 Task: Add the text as an overlay to the left position.
Action: Mouse moved to (124, 14)
Screenshot: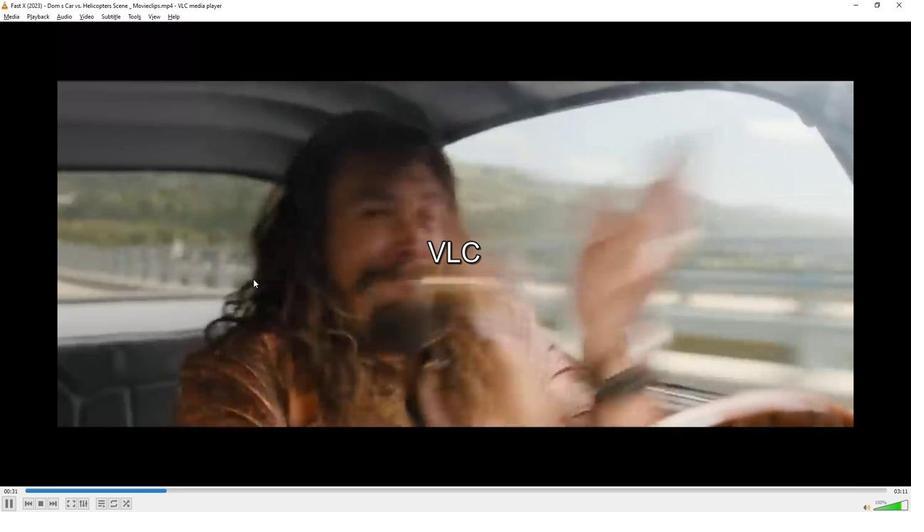 
Action: Mouse pressed left at (124, 14)
Screenshot: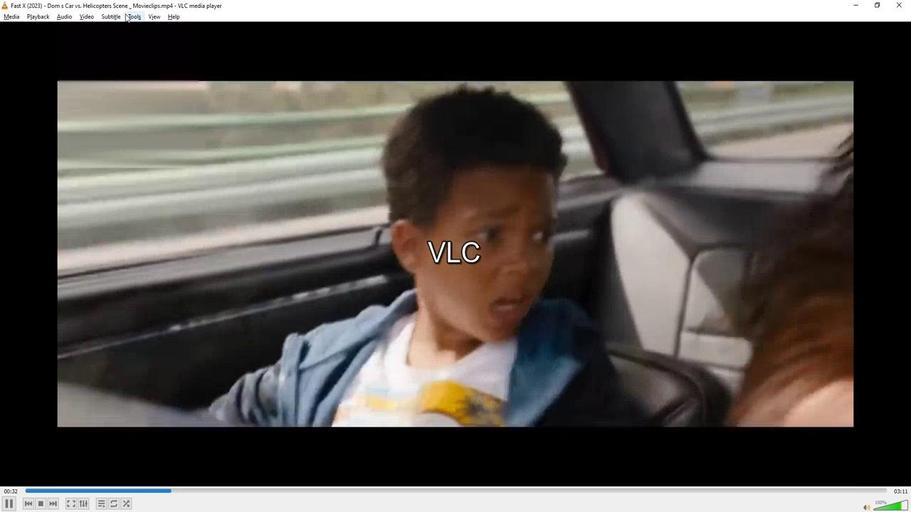 
Action: Mouse moved to (158, 29)
Screenshot: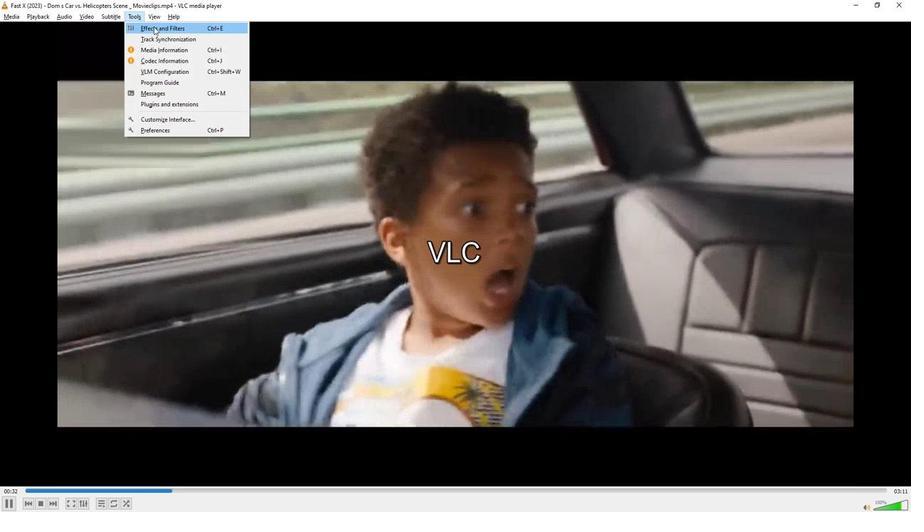 
Action: Mouse pressed left at (158, 29)
Screenshot: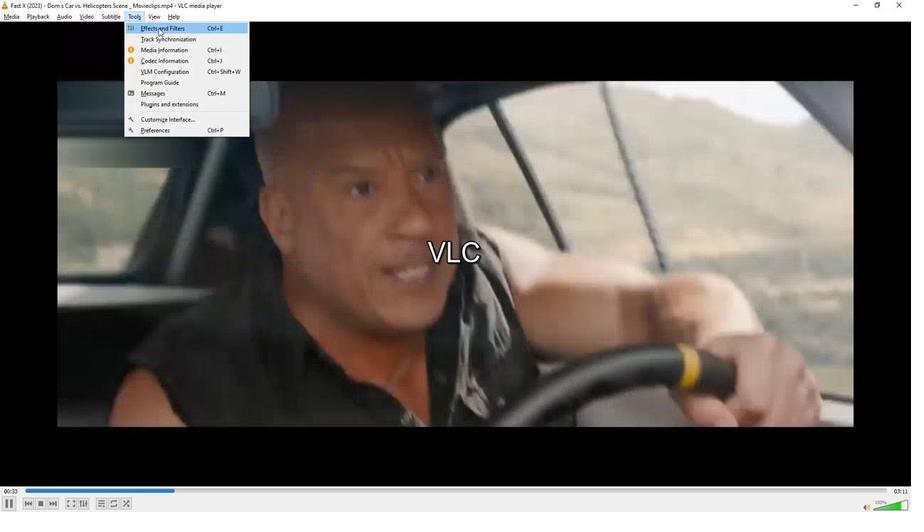 
Action: Mouse moved to (231, 48)
Screenshot: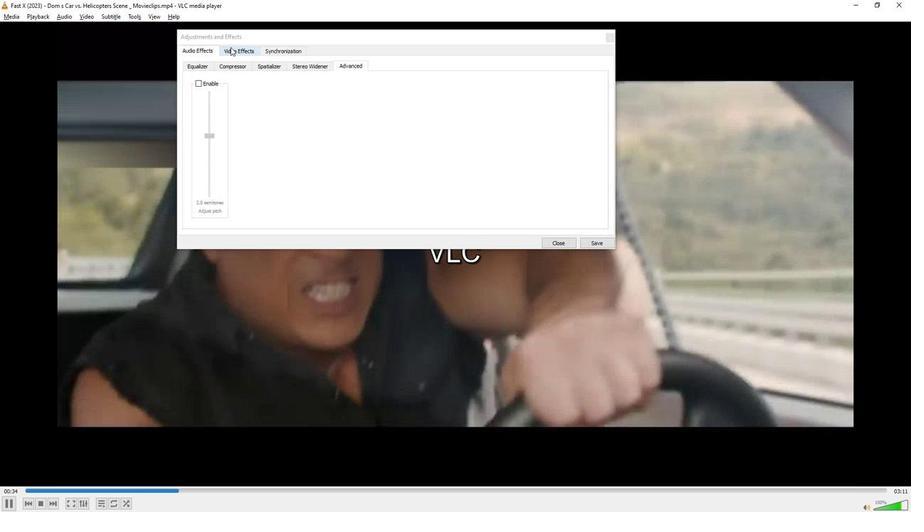 
Action: Mouse pressed left at (231, 48)
Screenshot: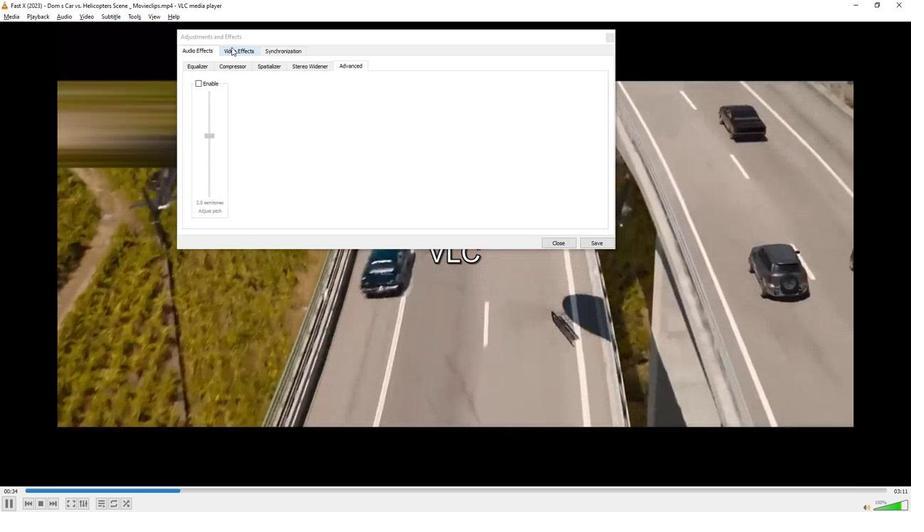 
Action: Mouse moved to (306, 68)
Screenshot: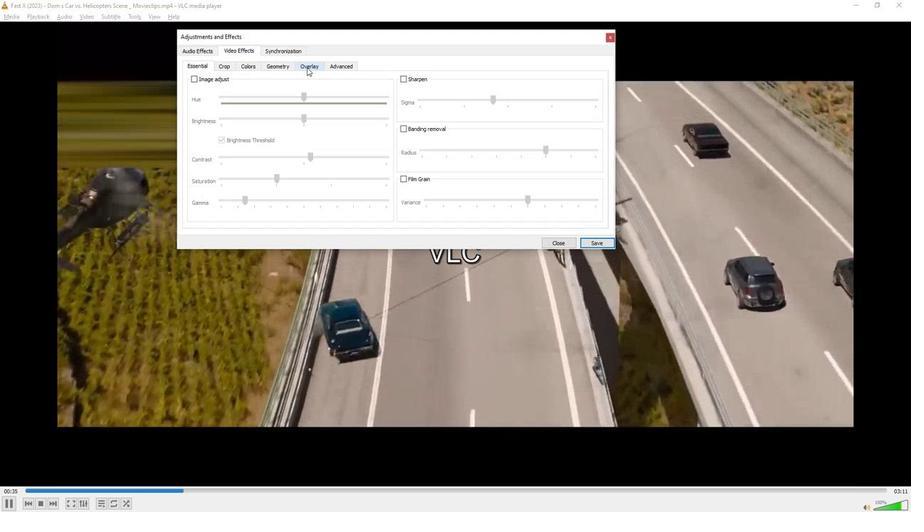 
Action: Mouse pressed left at (306, 68)
Screenshot: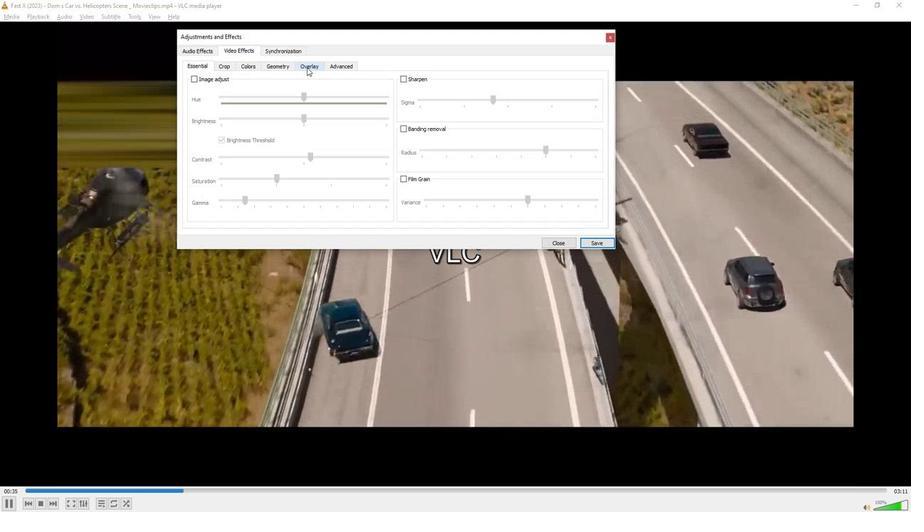 
Action: Mouse moved to (595, 159)
Screenshot: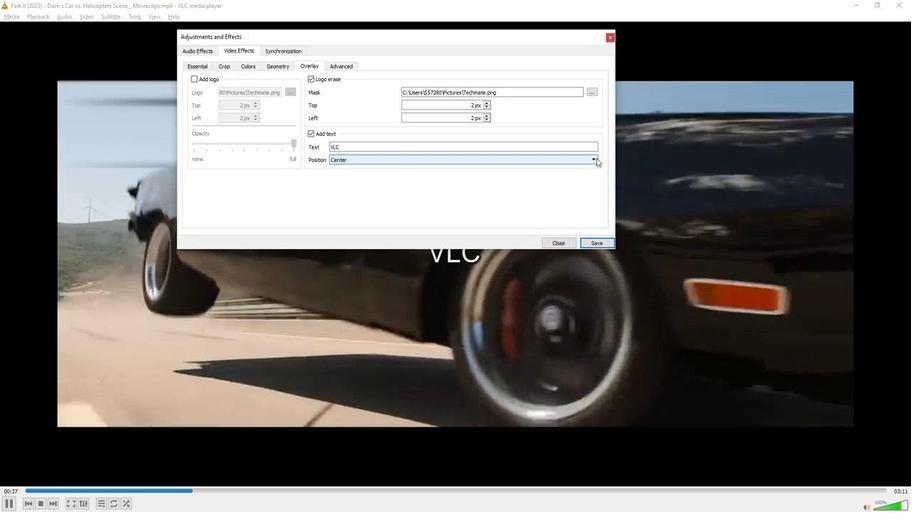 
Action: Mouse pressed left at (595, 159)
Screenshot: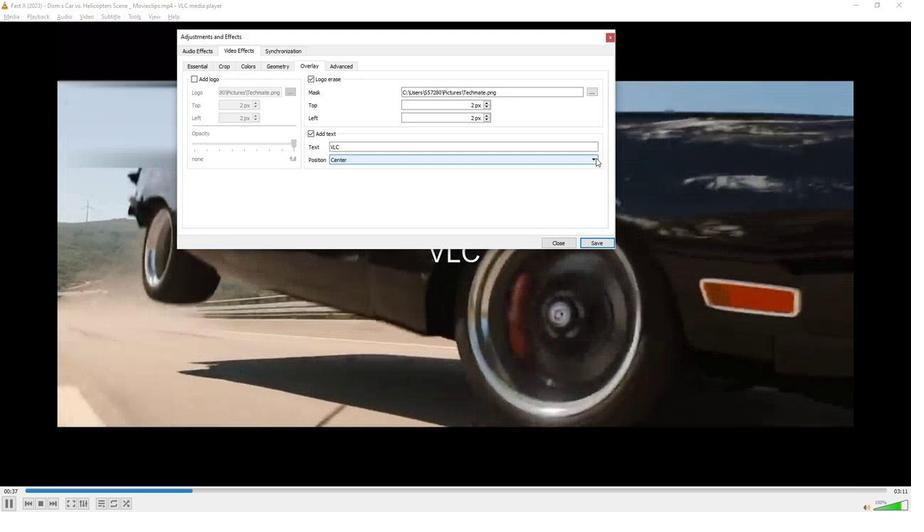 
Action: Mouse moved to (547, 173)
Screenshot: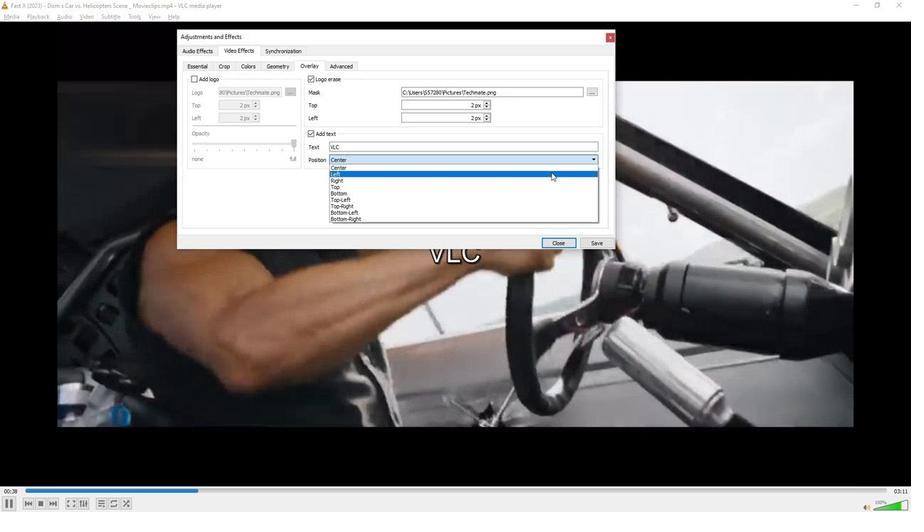 
Action: Mouse pressed left at (547, 173)
Screenshot: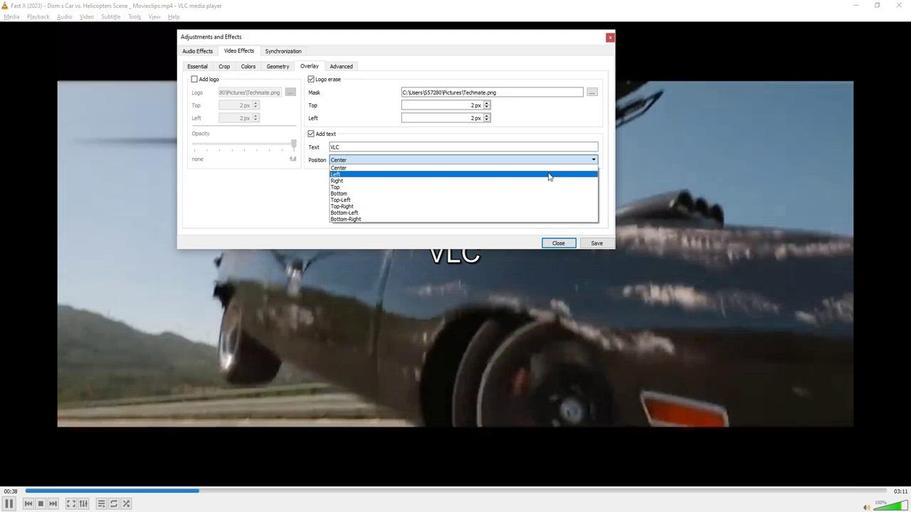 
Action: Mouse moved to (547, 179)
Screenshot: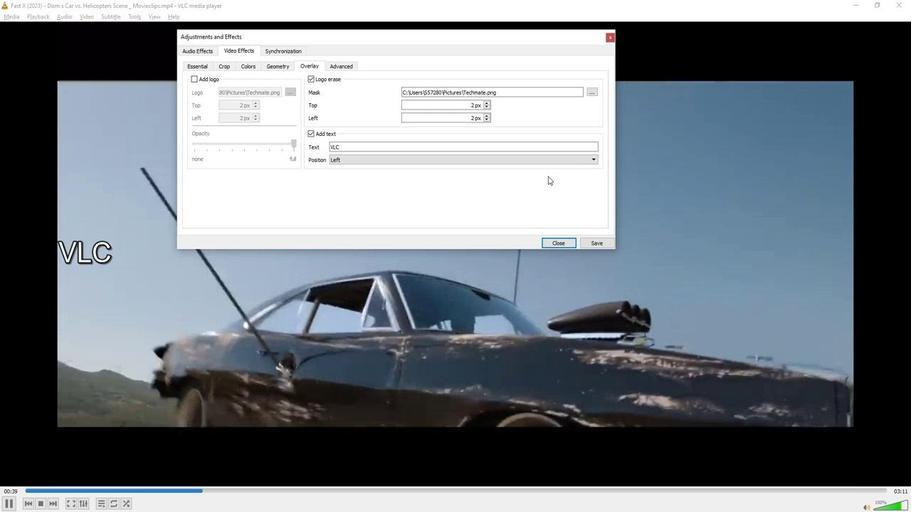 
